 Task: Apply numbered list to description text.
Action: Mouse moved to (669, 510)
Screenshot: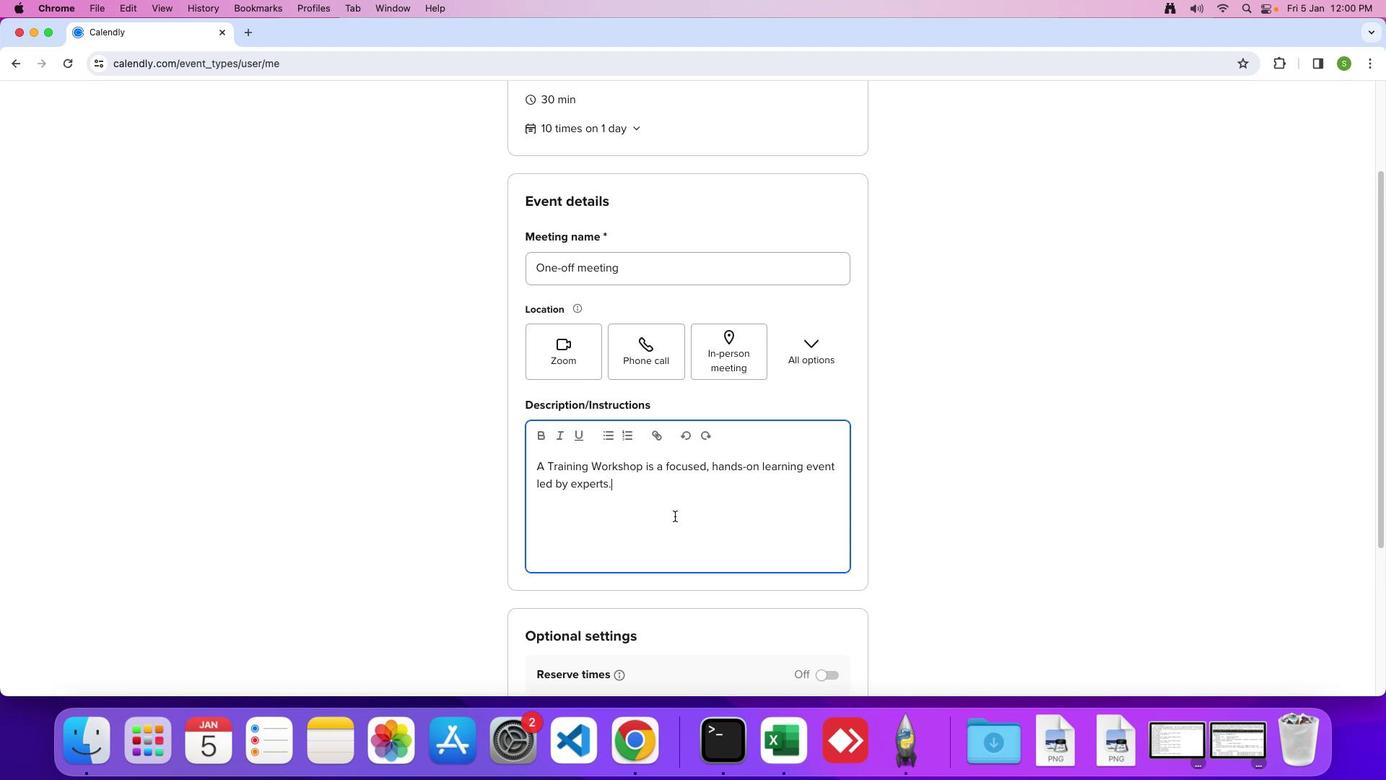 
Action: Mouse pressed left at (669, 510)
Screenshot: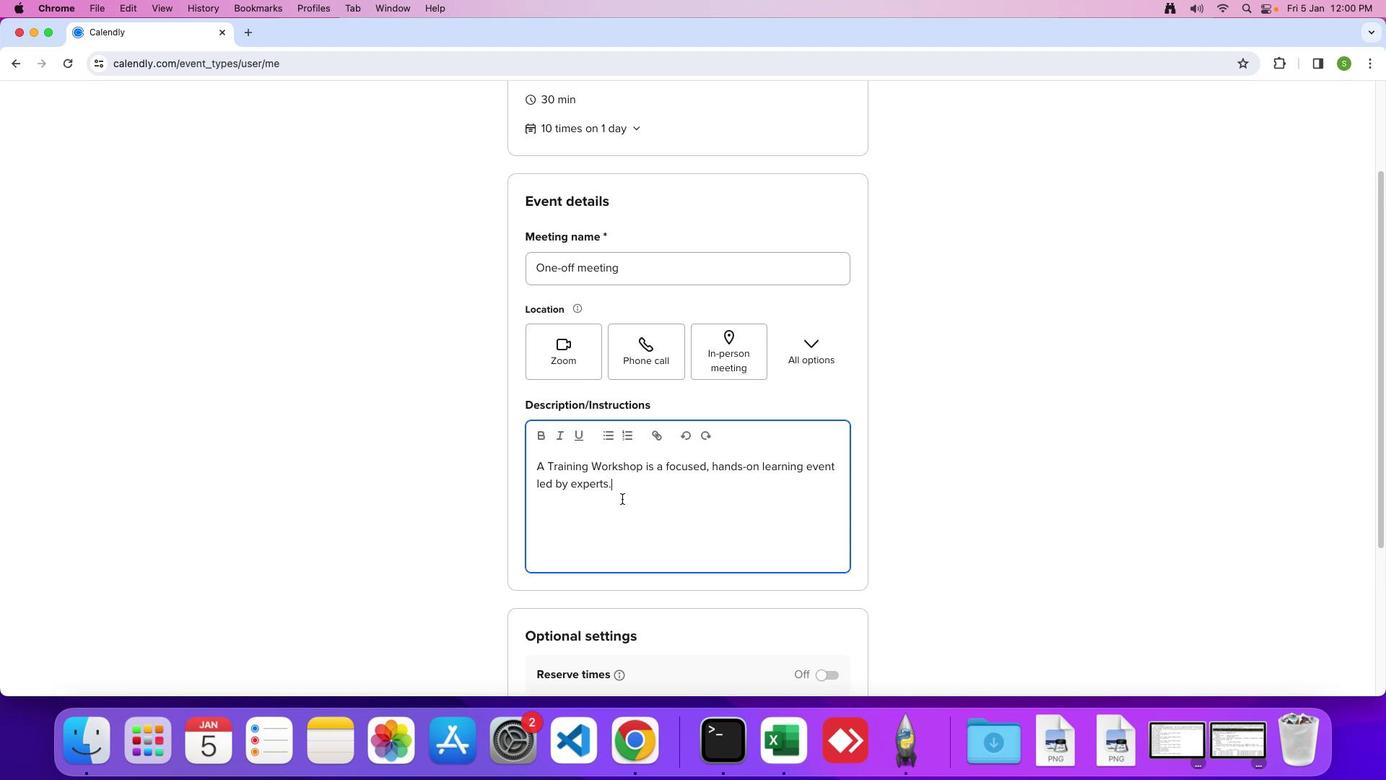 
Action: Mouse moved to (617, 431)
Screenshot: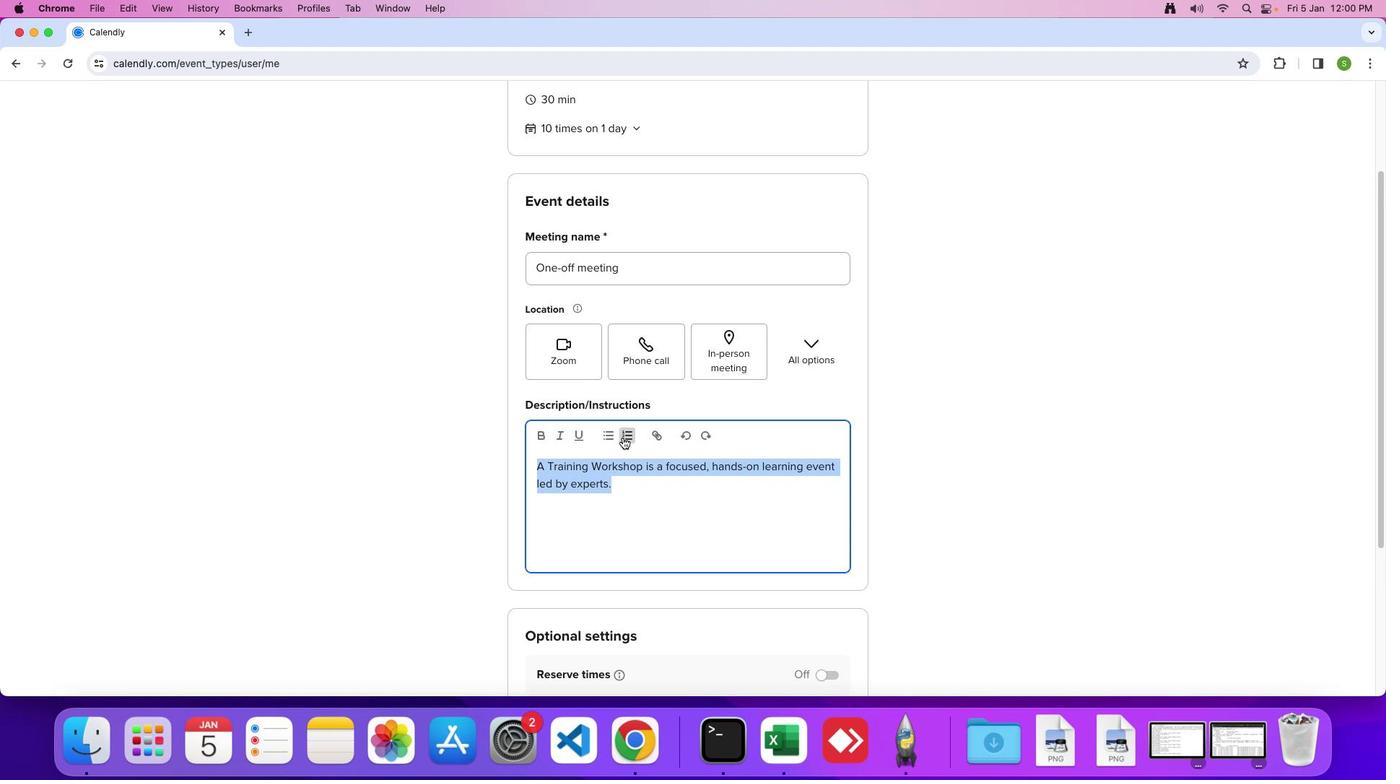 
Action: Mouse pressed left at (617, 431)
Screenshot: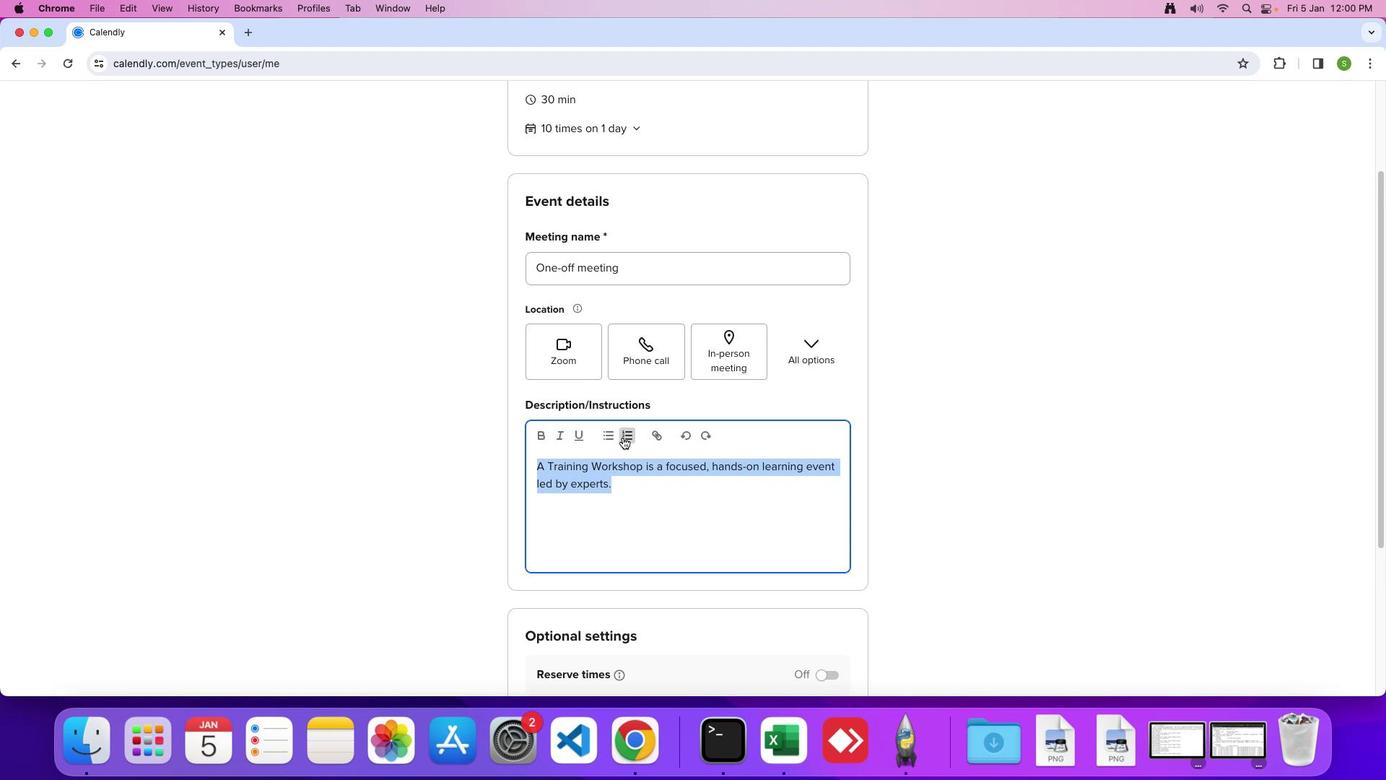 
Action: Mouse moved to (683, 504)
Screenshot: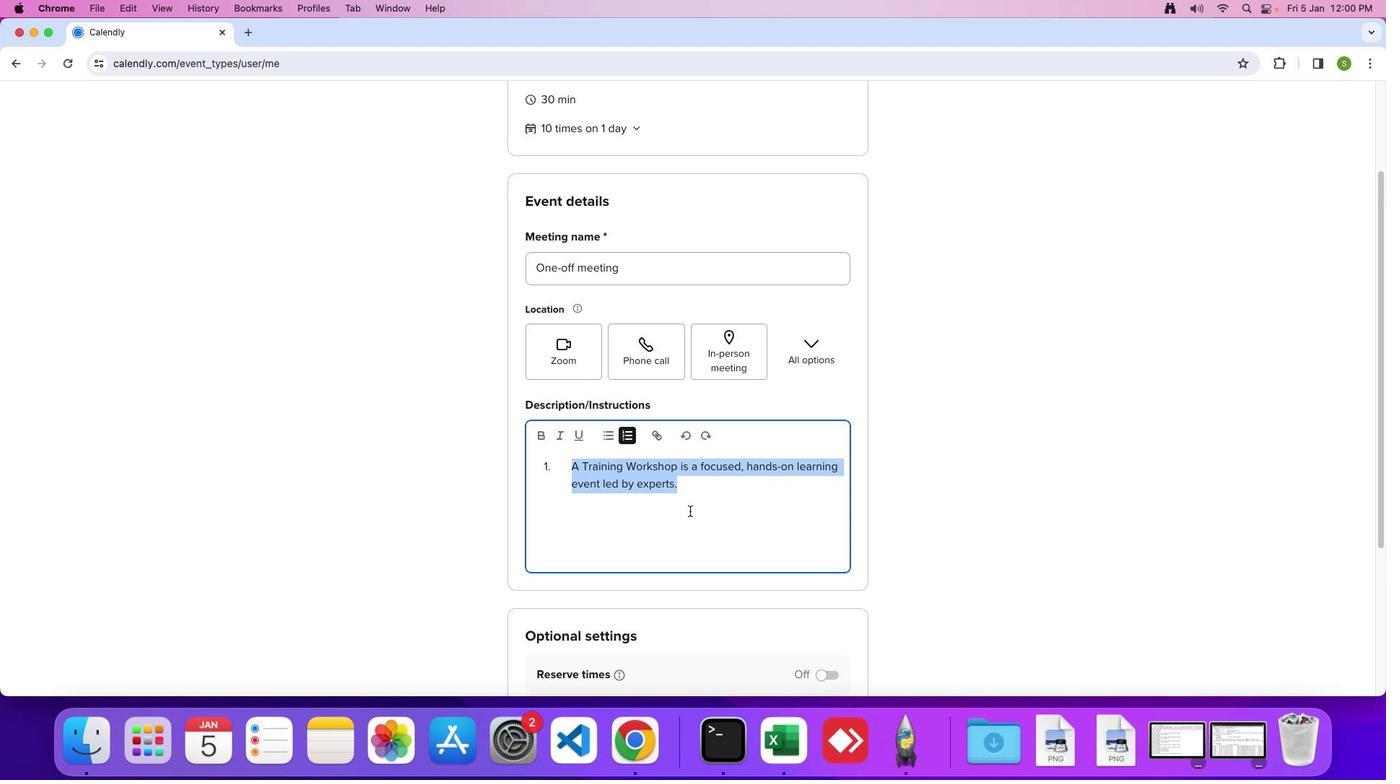 
Action: Mouse pressed left at (683, 504)
Screenshot: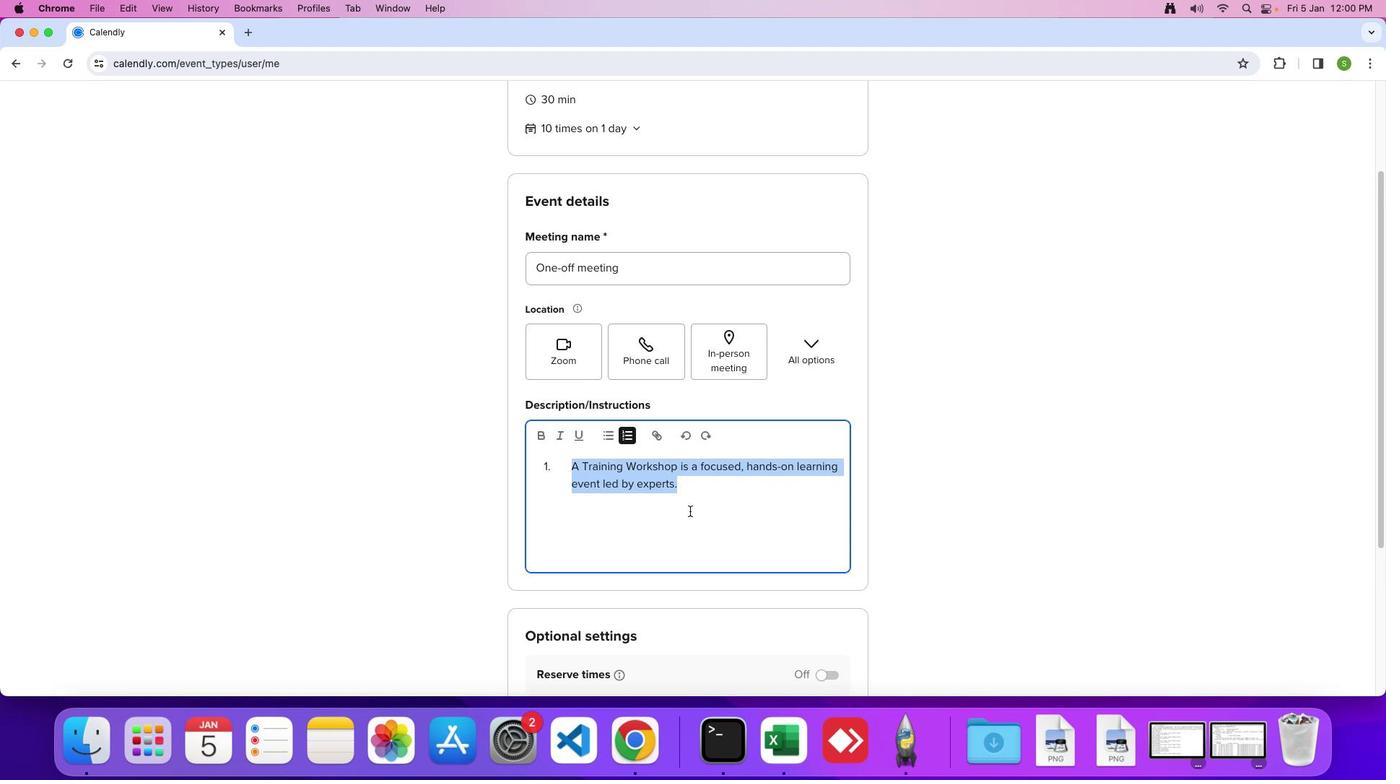 
